 Task: Sort the products in the category "Belgian-Style Ale" by unit price (low first).
Action: Mouse moved to (906, 326)
Screenshot: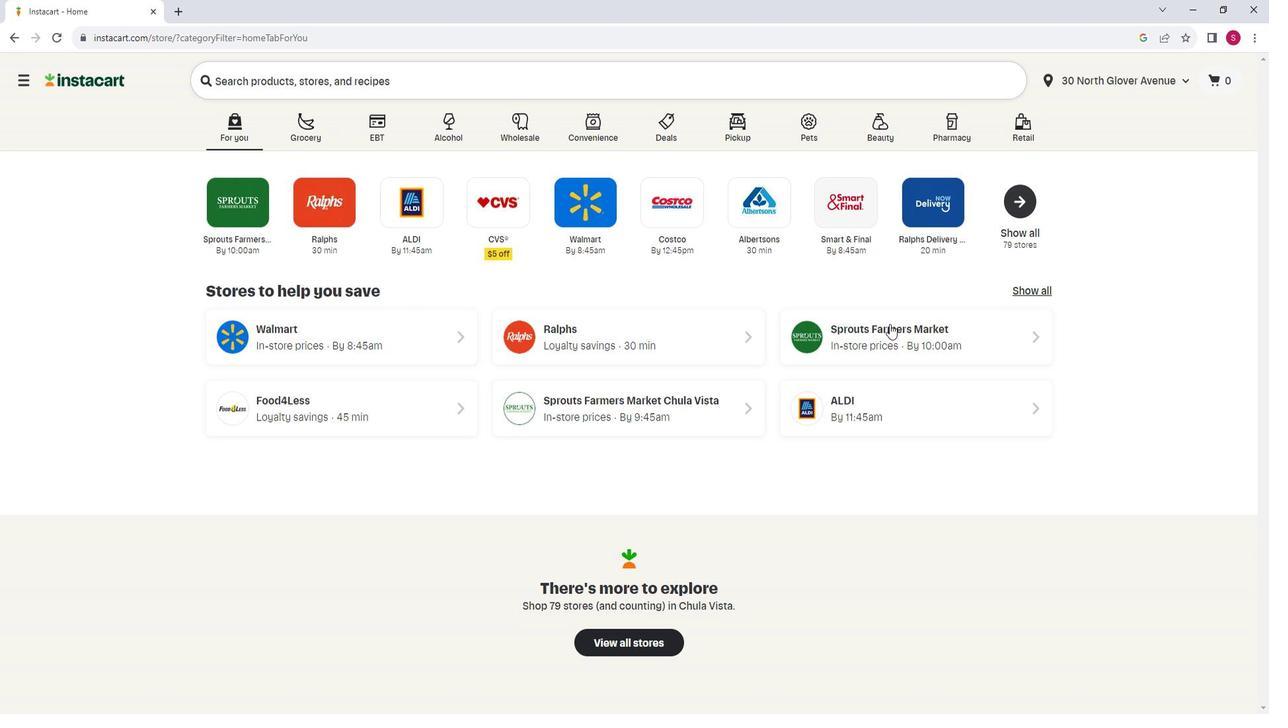 
Action: Mouse pressed left at (906, 326)
Screenshot: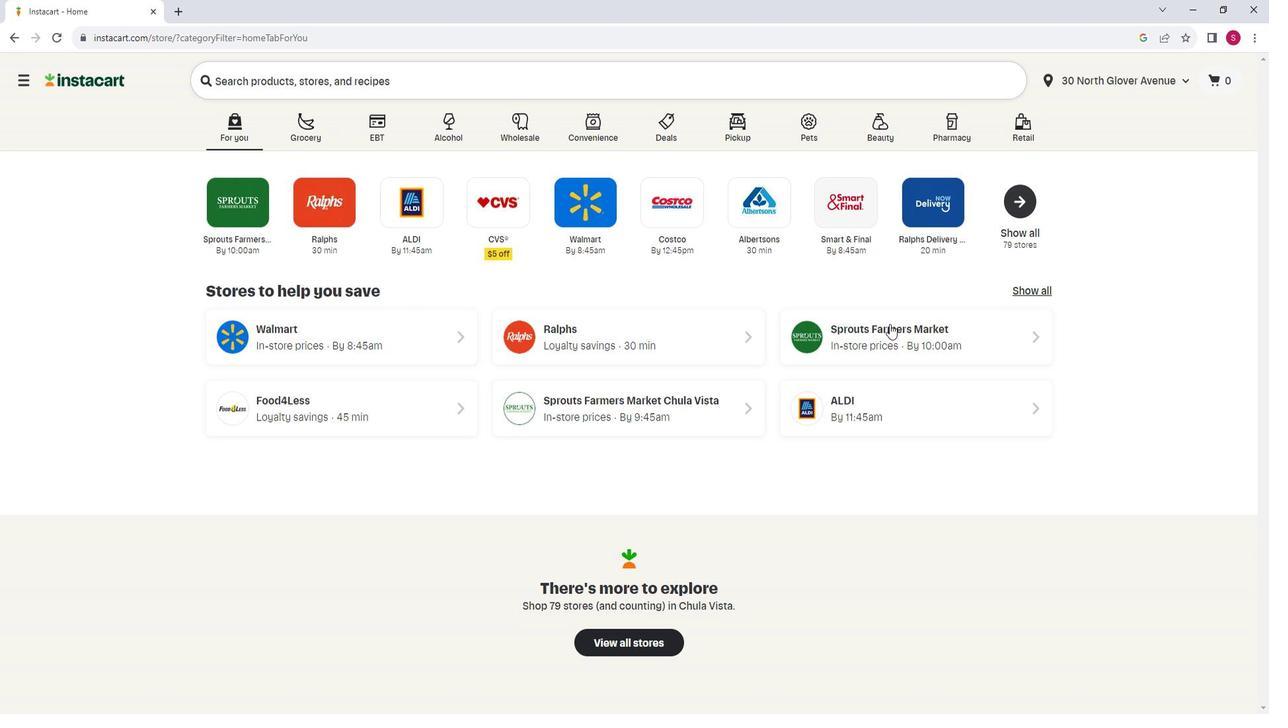
Action: Mouse moved to (107, 401)
Screenshot: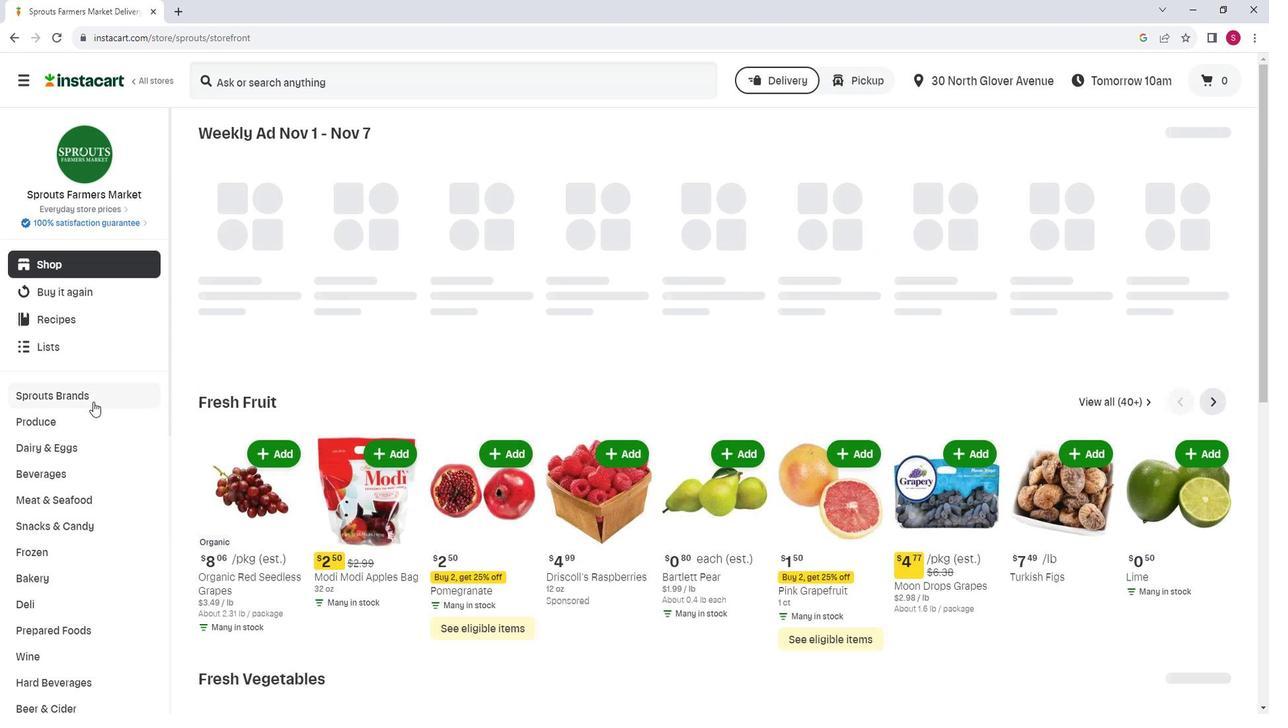 
Action: Mouse scrolled (107, 400) with delta (0, 0)
Screenshot: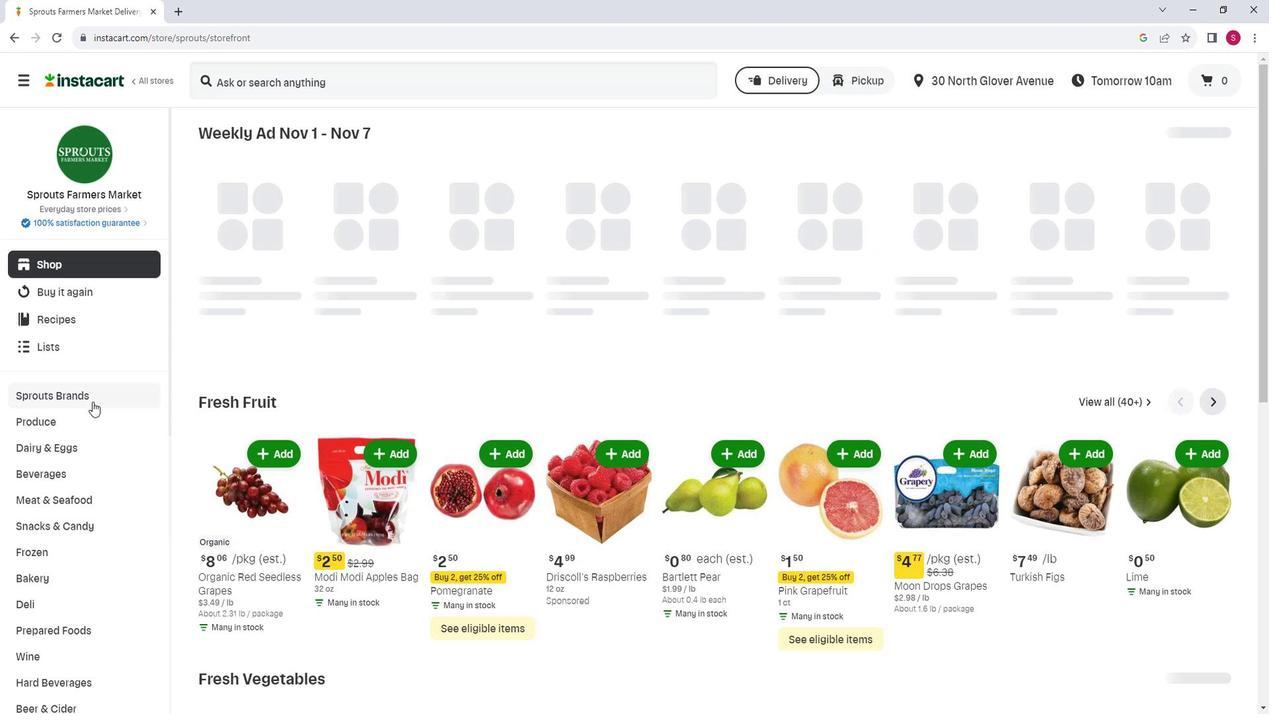 
Action: Mouse scrolled (107, 400) with delta (0, 0)
Screenshot: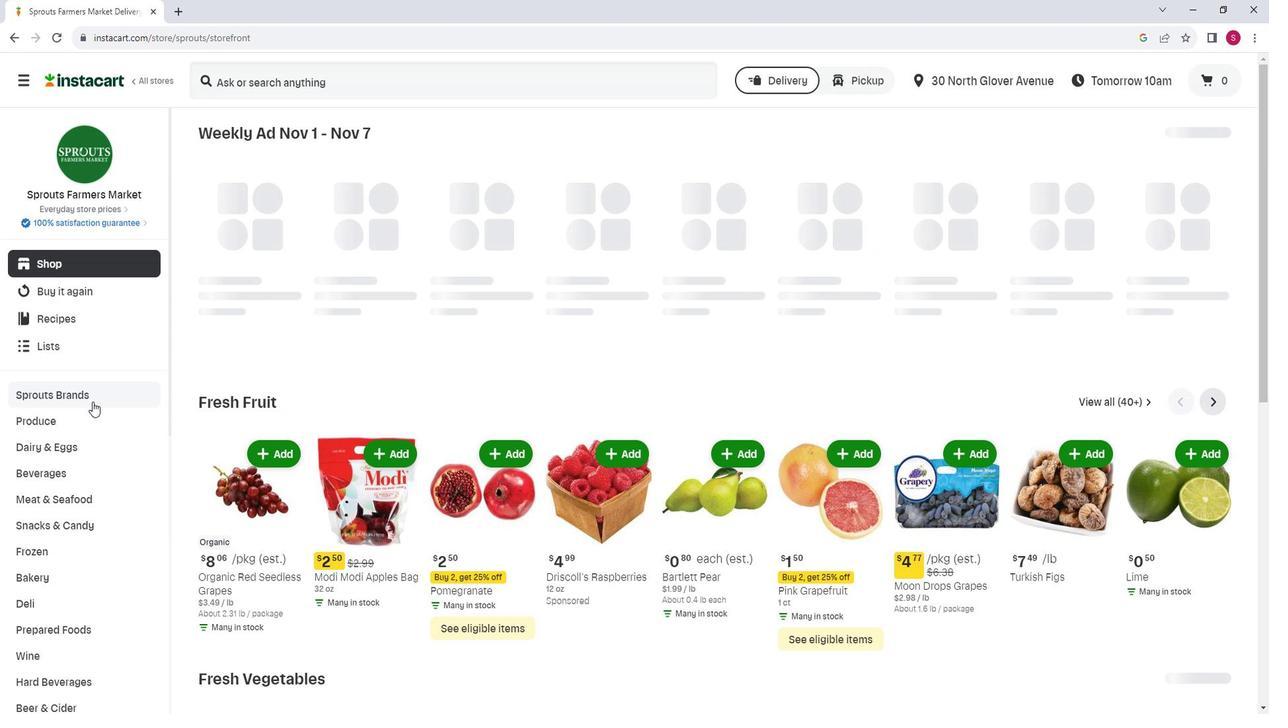 
Action: Mouse moved to (113, 565)
Screenshot: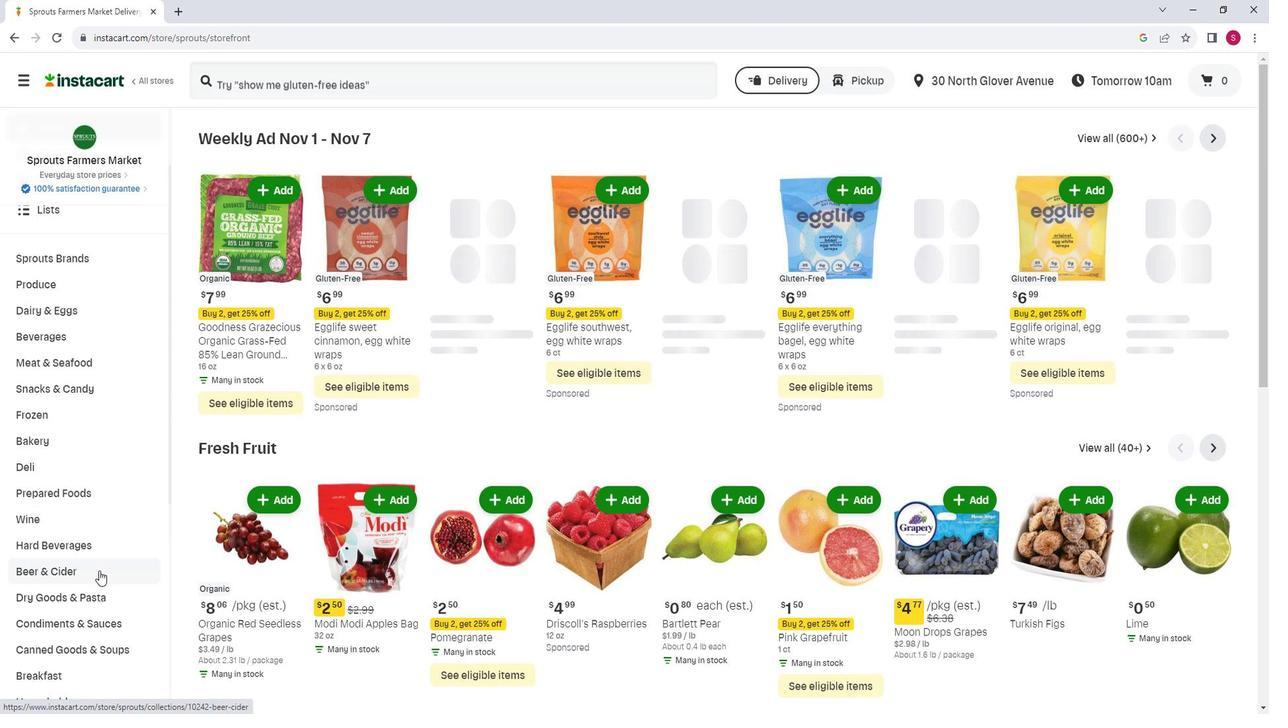 
Action: Mouse pressed left at (113, 565)
Screenshot: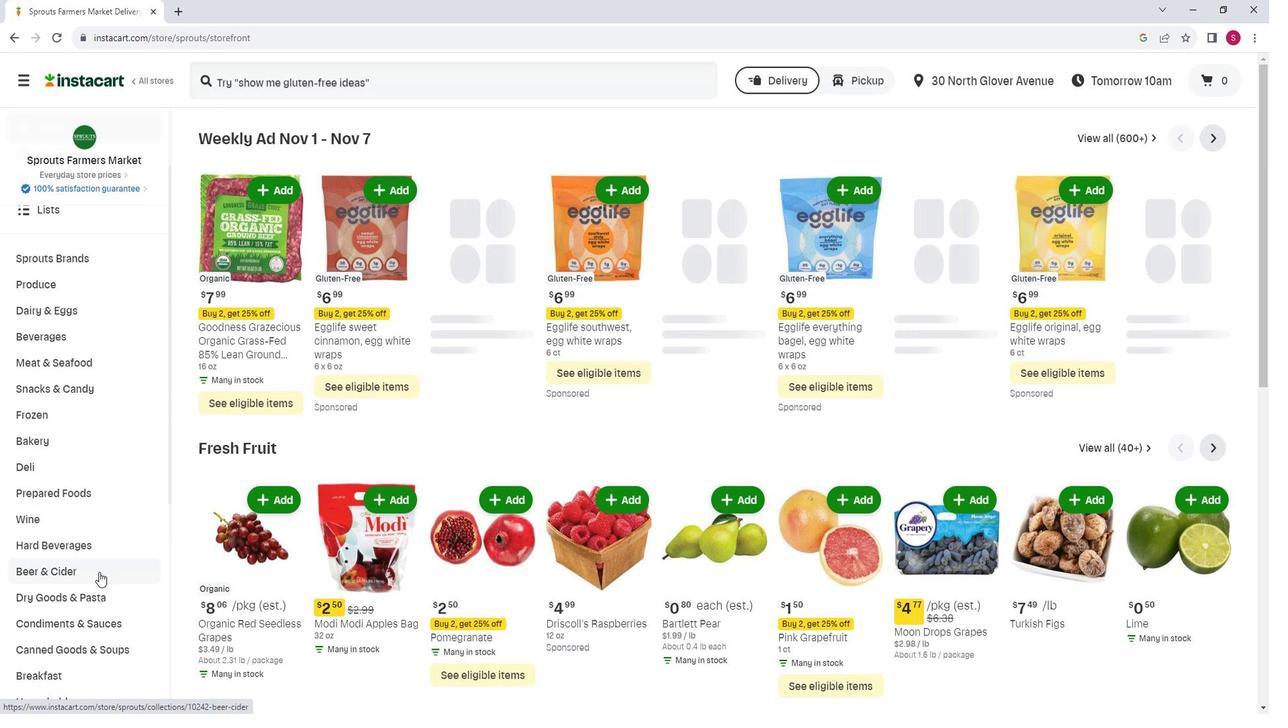 
Action: Mouse moved to (1081, 179)
Screenshot: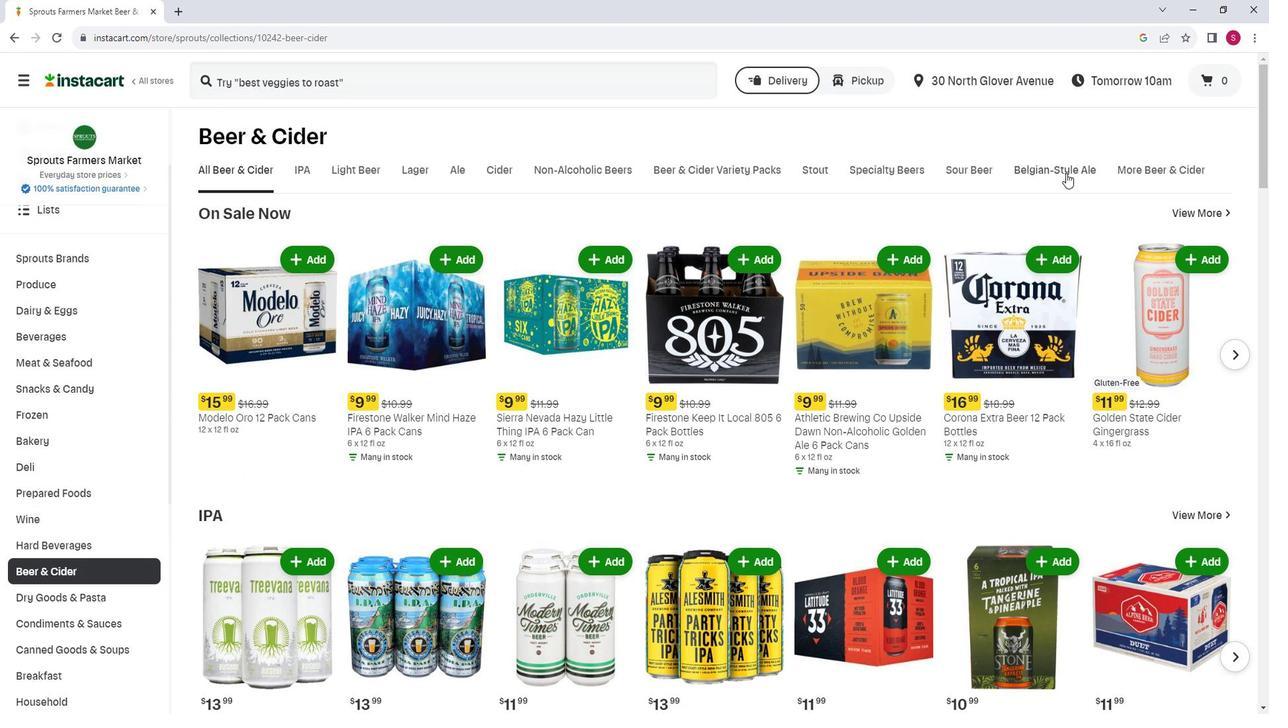
Action: Mouse pressed left at (1081, 179)
Screenshot: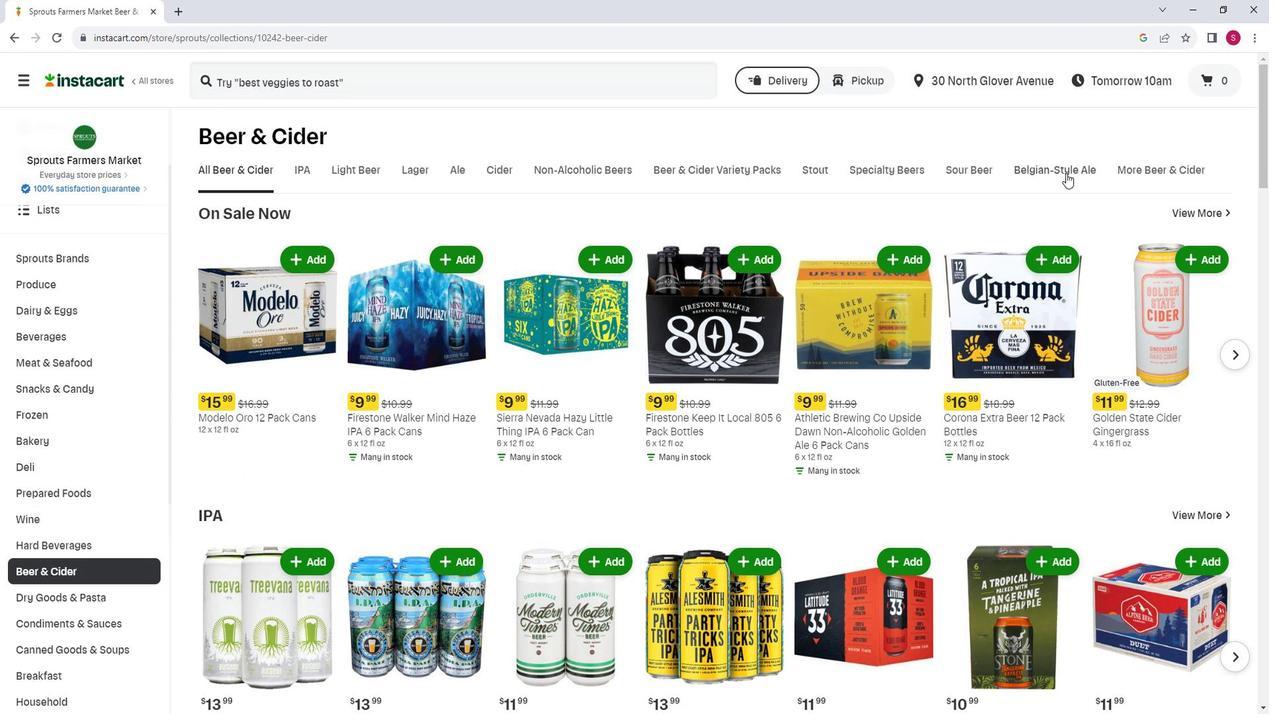 
Action: Mouse moved to (1239, 220)
Screenshot: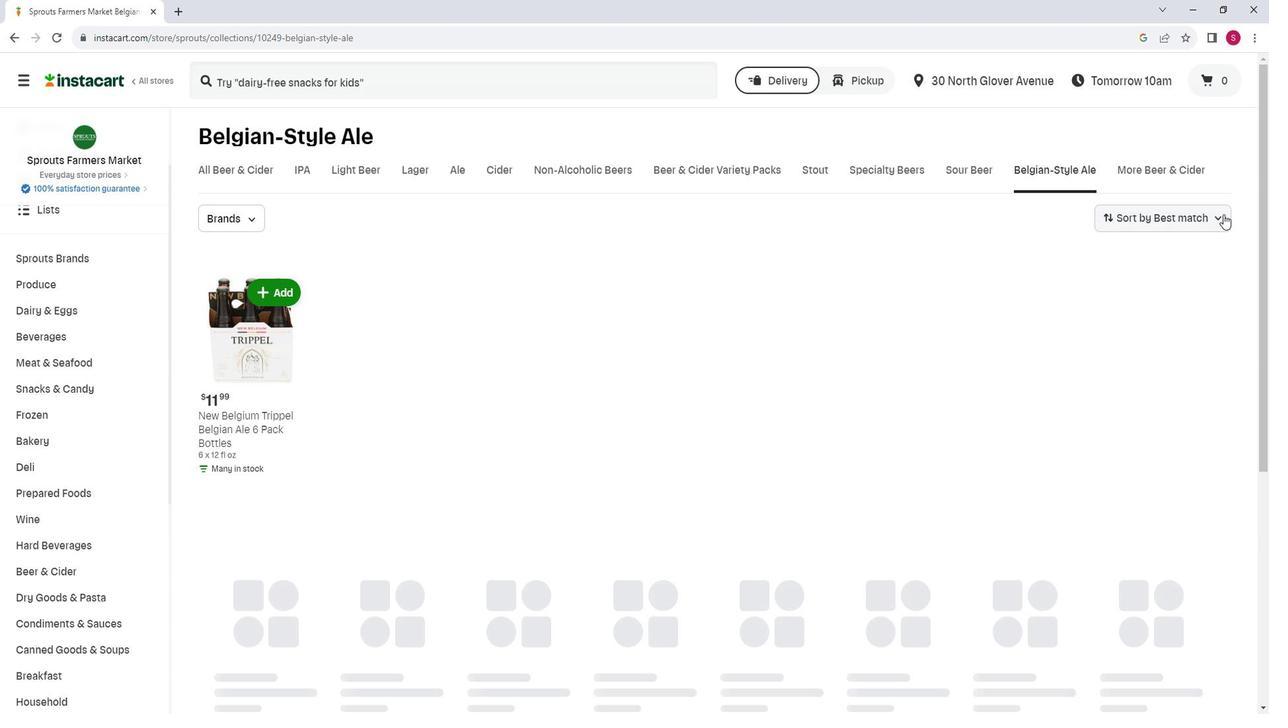 
Action: Mouse pressed left at (1239, 220)
Screenshot: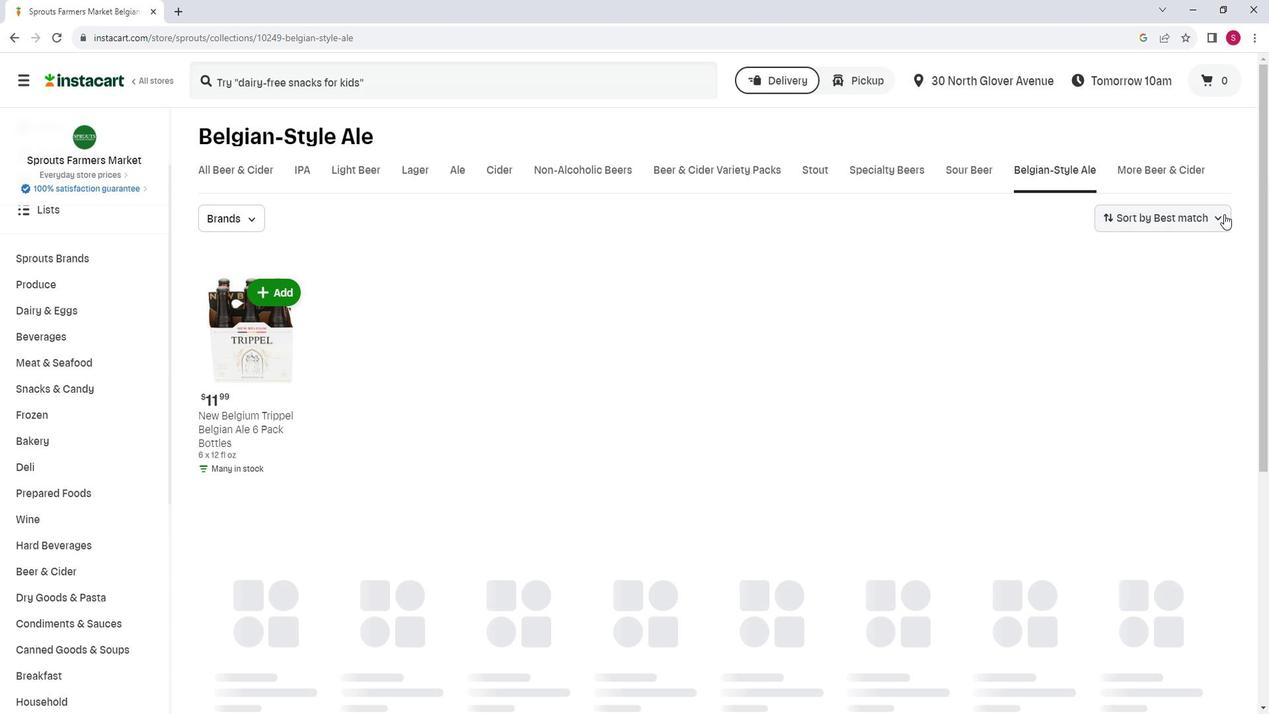 
Action: Mouse moved to (1211, 339)
Screenshot: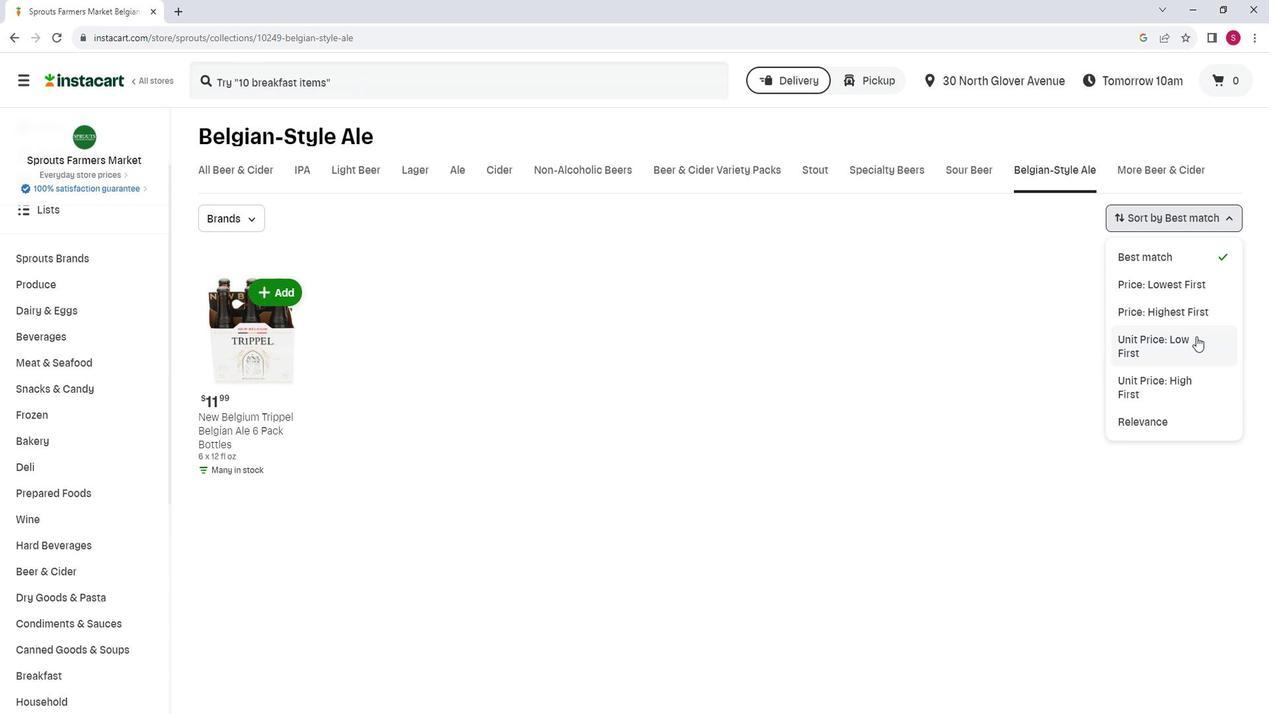 
Action: Mouse pressed left at (1211, 339)
Screenshot: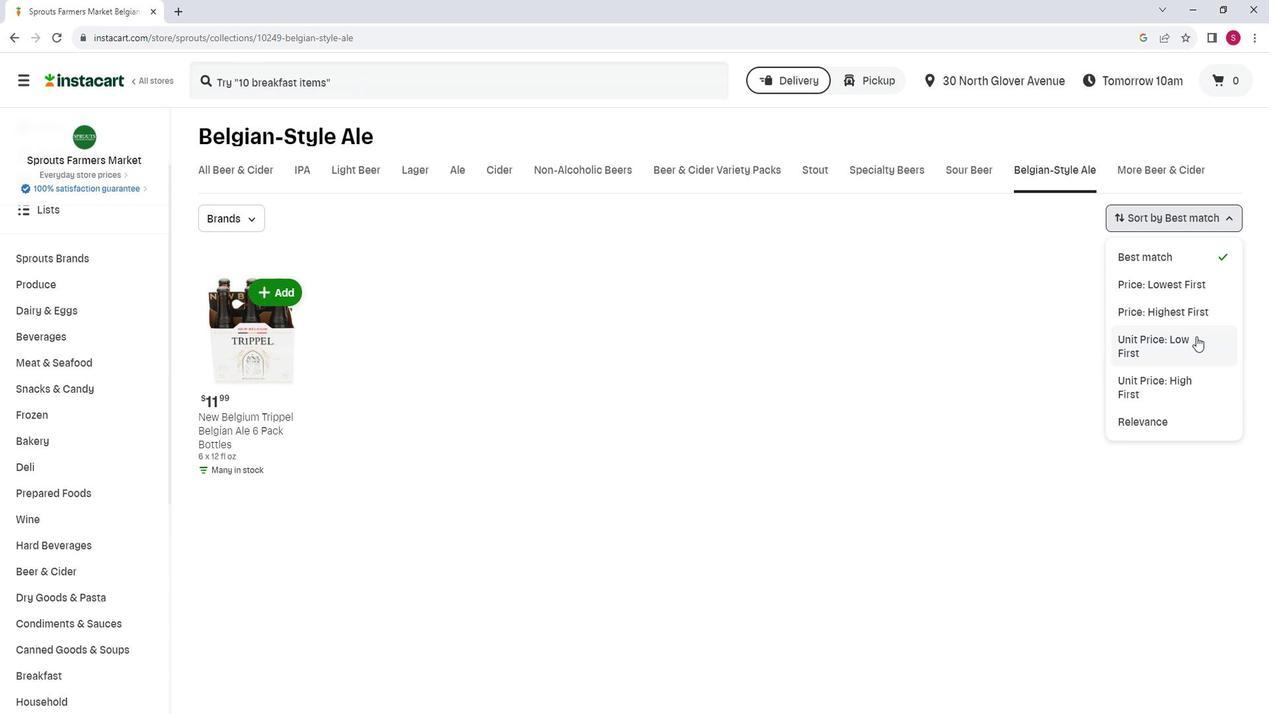 
Action: Mouse moved to (791, 303)
Screenshot: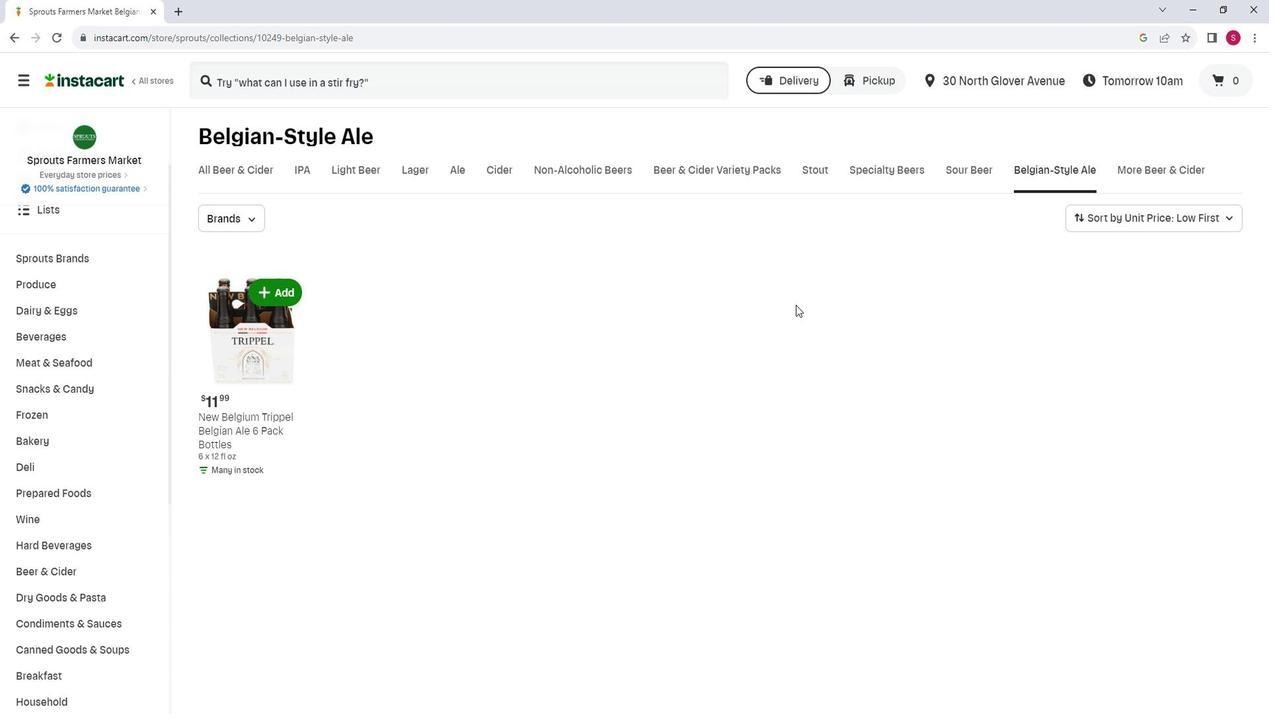 
